 Task: Set up alerts for new listings in Charlotte, North Carolina, with a backyard garden.
Action: Key pressed c<Key.caps_lock>HARLOTTE
Screenshot: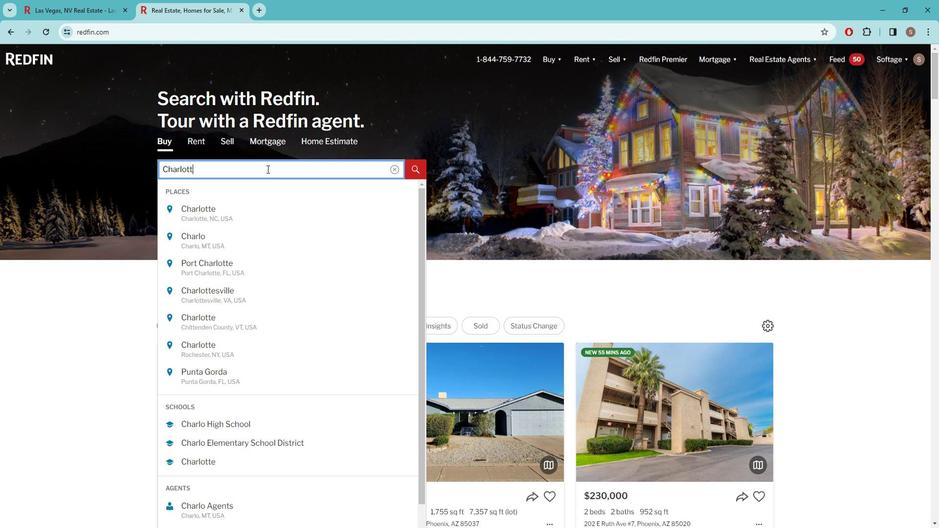 
Action: Mouse moved to (248, 205)
Screenshot: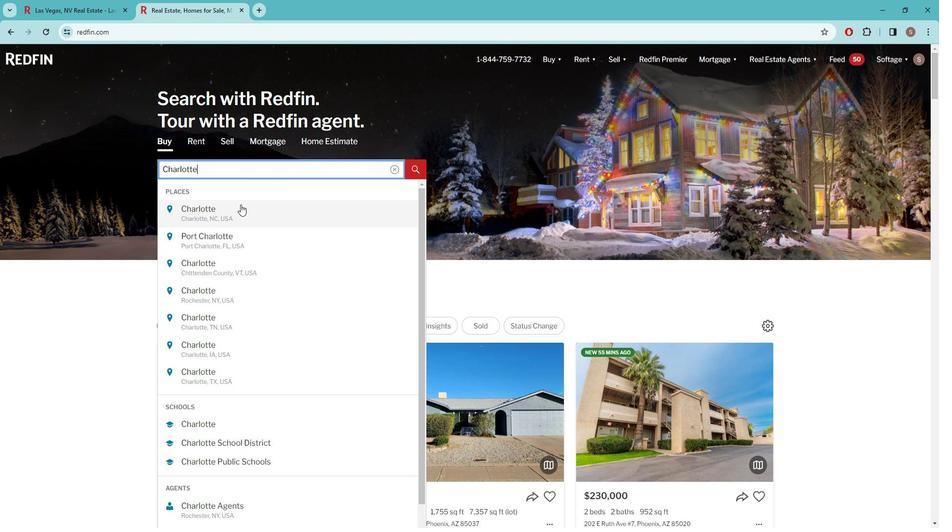 
Action: Mouse pressed left at (248, 205)
Screenshot: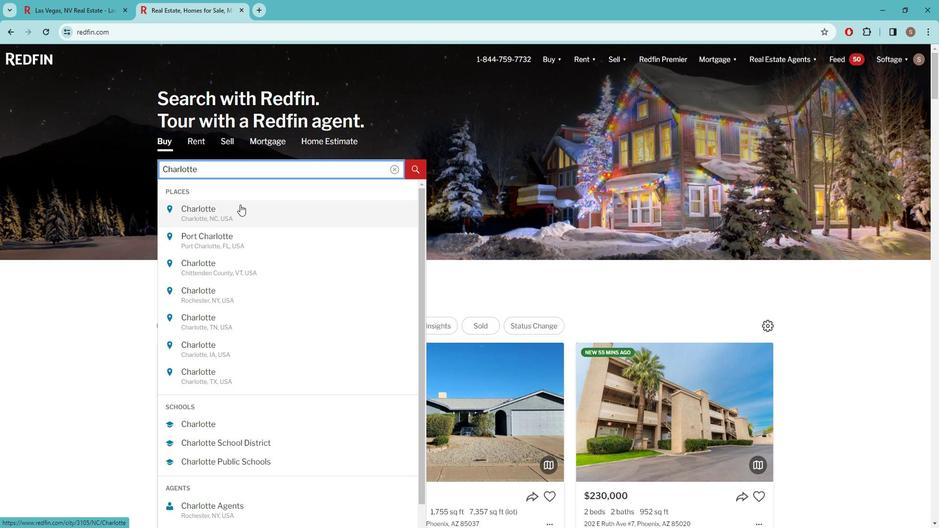 
Action: Mouse moved to (828, 122)
Screenshot: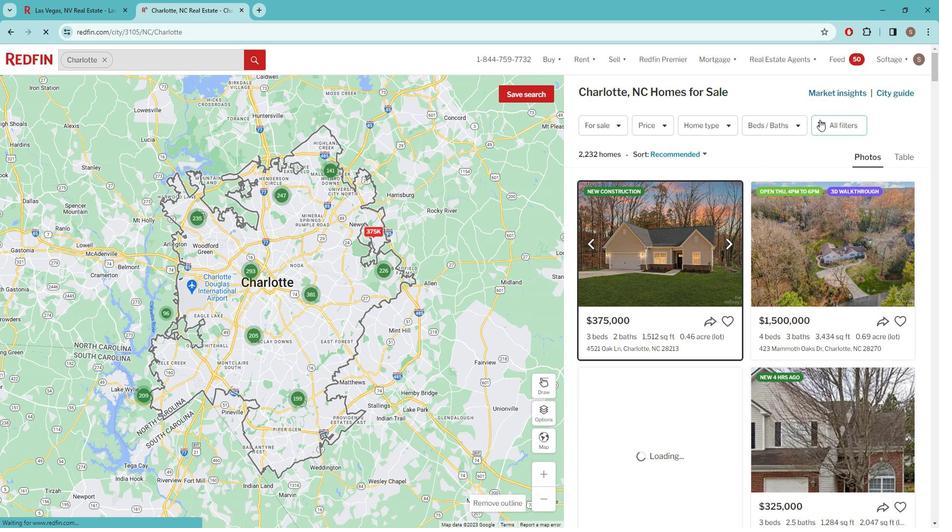 
Action: Mouse pressed left at (828, 122)
Screenshot: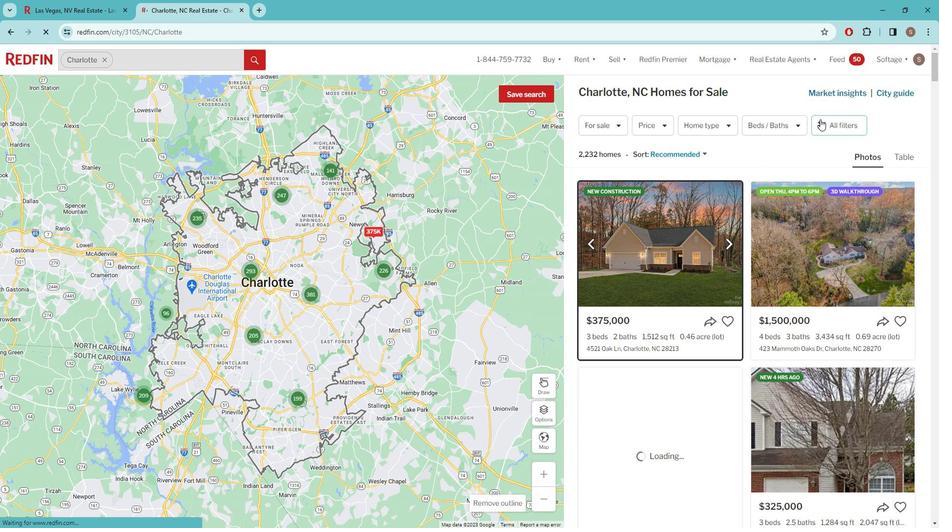 
Action: Mouse moved to (824, 126)
Screenshot: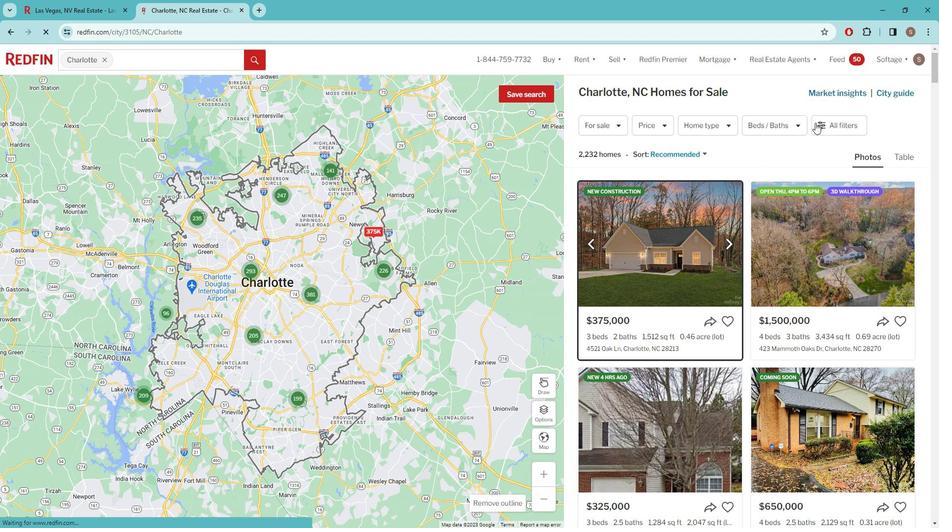 
Action: Mouse pressed left at (824, 126)
Screenshot: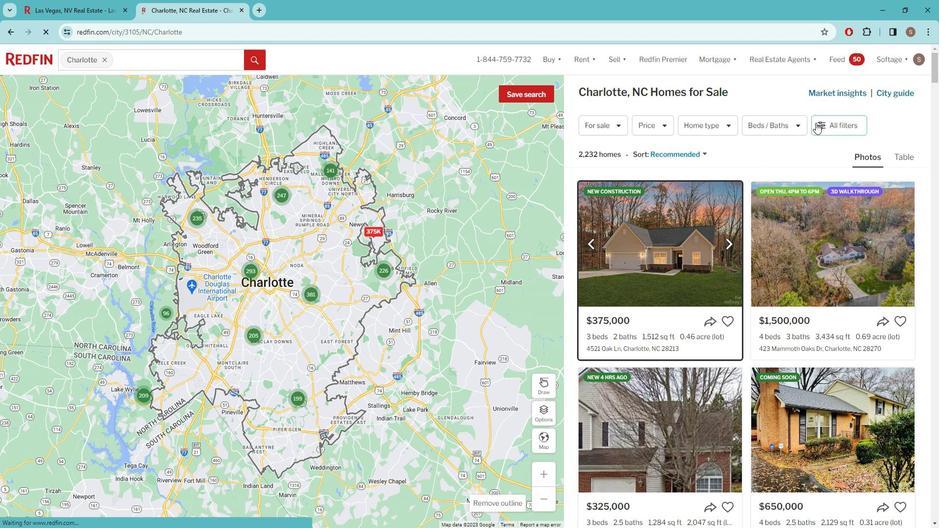 
Action: Mouse moved to (819, 159)
Screenshot: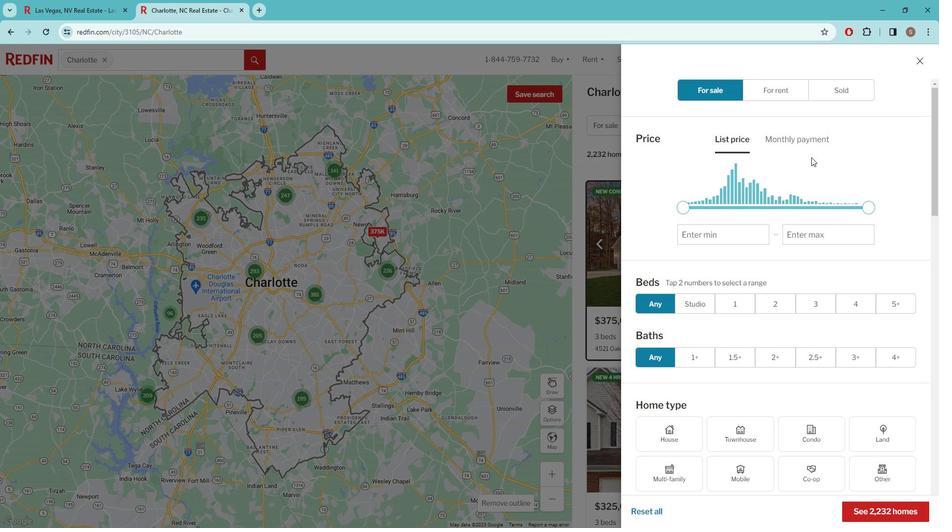 
Action: Mouse scrolled (819, 159) with delta (0, 0)
Screenshot: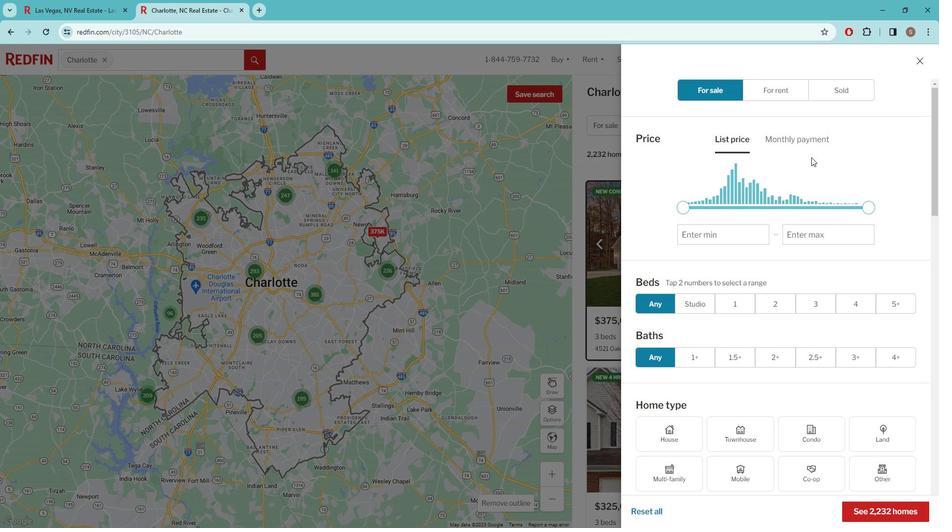 
Action: Mouse moved to (818, 160)
Screenshot: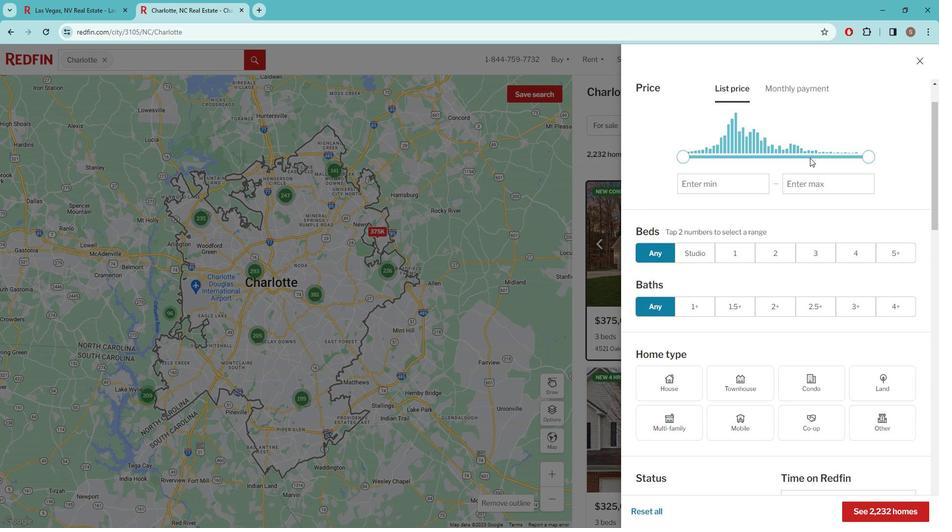 
Action: Mouse scrolled (818, 160) with delta (0, 0)
Screenshot: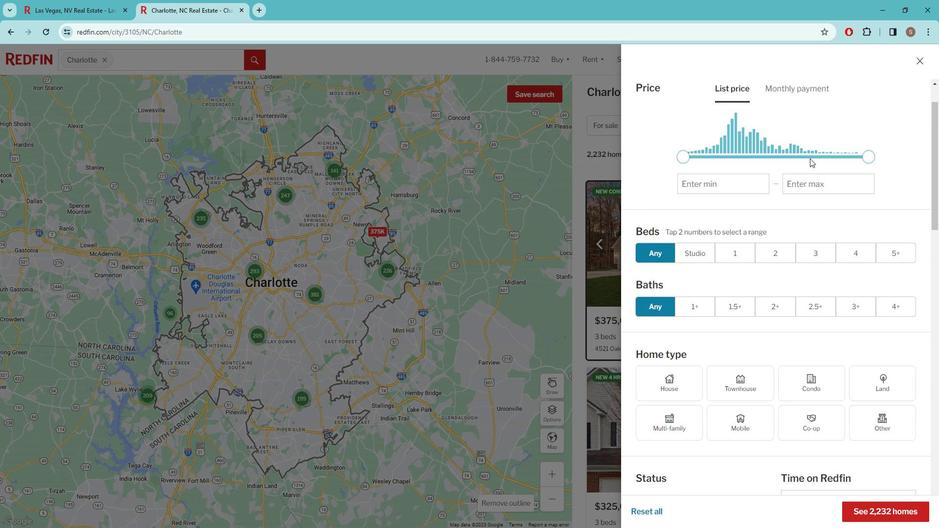
Action: Mouse moved to (816, 160)
Screenshot: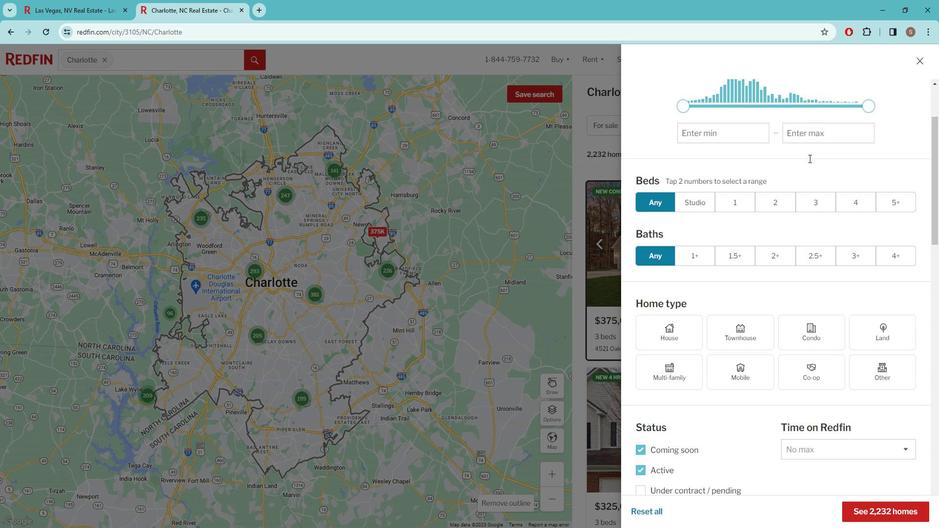 
Action: Mouse scrolled (816, 160) with delta (0, 0)
Screenshot: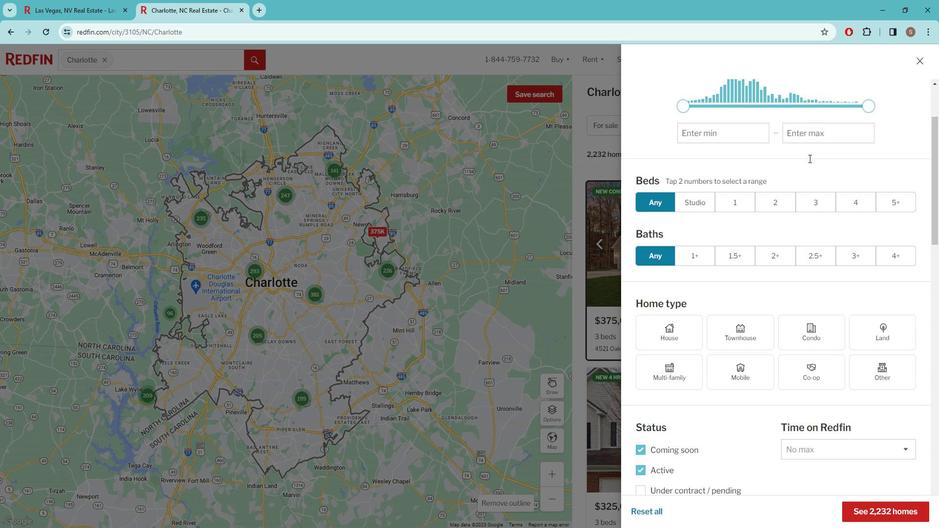 
Action: Mouse moved to (816, 160)
Screenshot: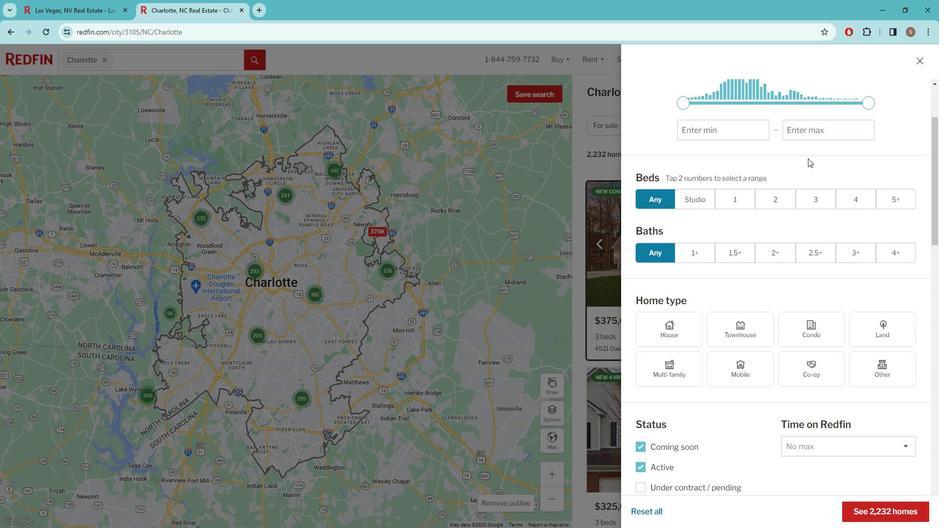 
Action: Mouse scrolled (816, 160) with delta (0, 0)
Screenshot: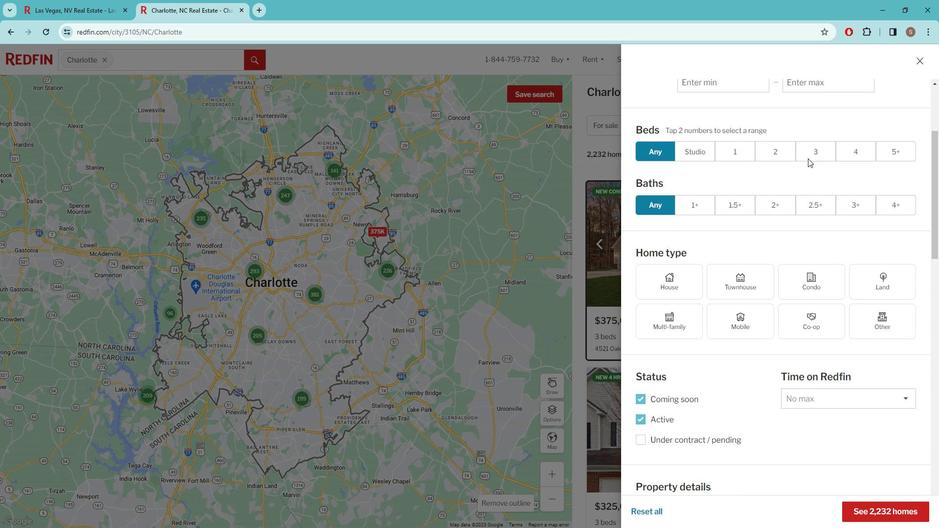 
Action: Mouse moved to (816, 161)
Screenshot: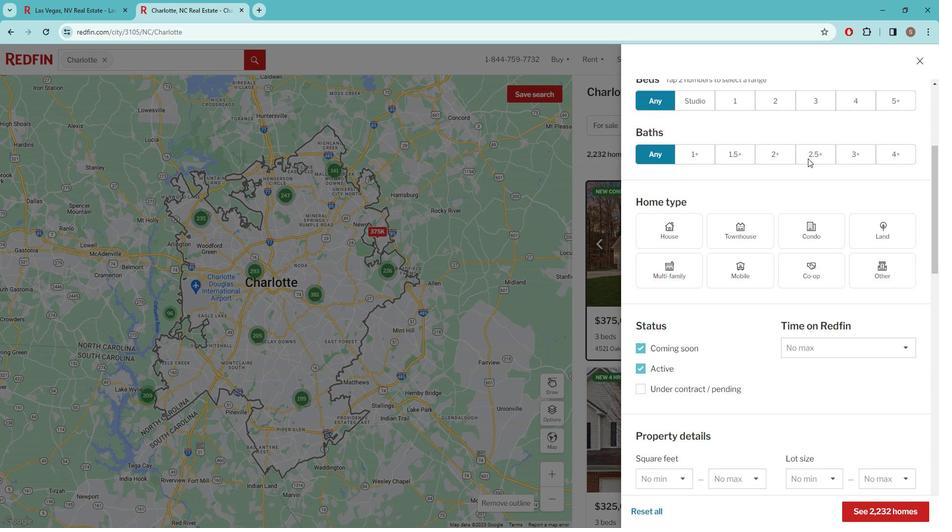 
Action: Mouse scrolled (816, 160) with delta (0, 0)
Screenshot: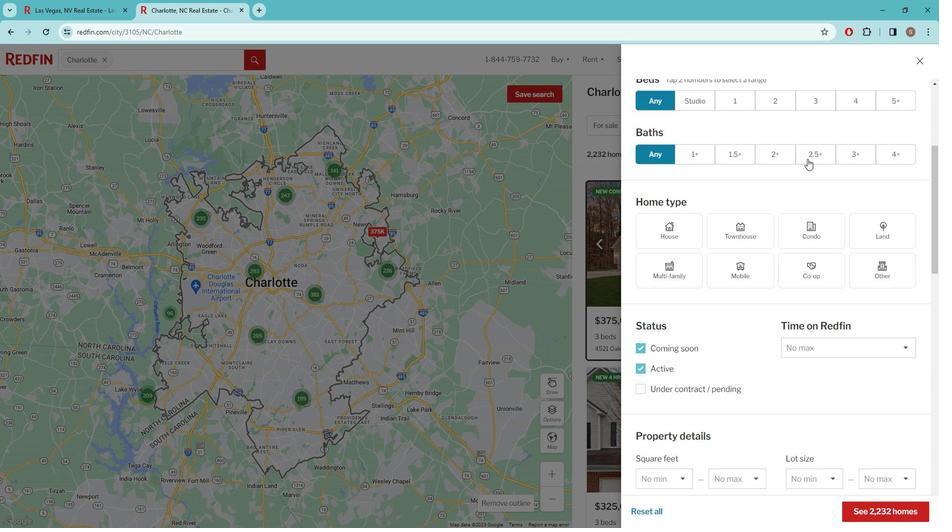 
Action: Mouse moved to (814, 161)
Screenshot: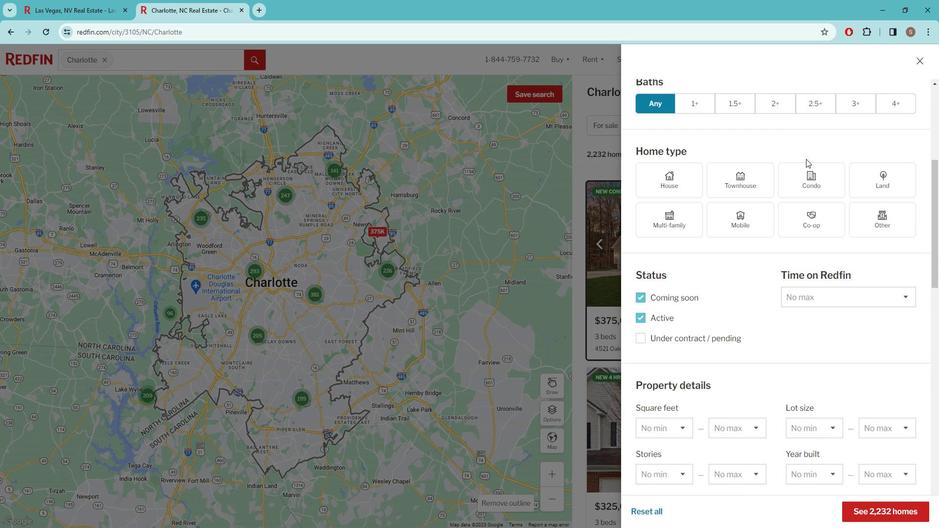 
Action: Mouse scrolled (814, 160) with delta (0, 0)
Screenshot: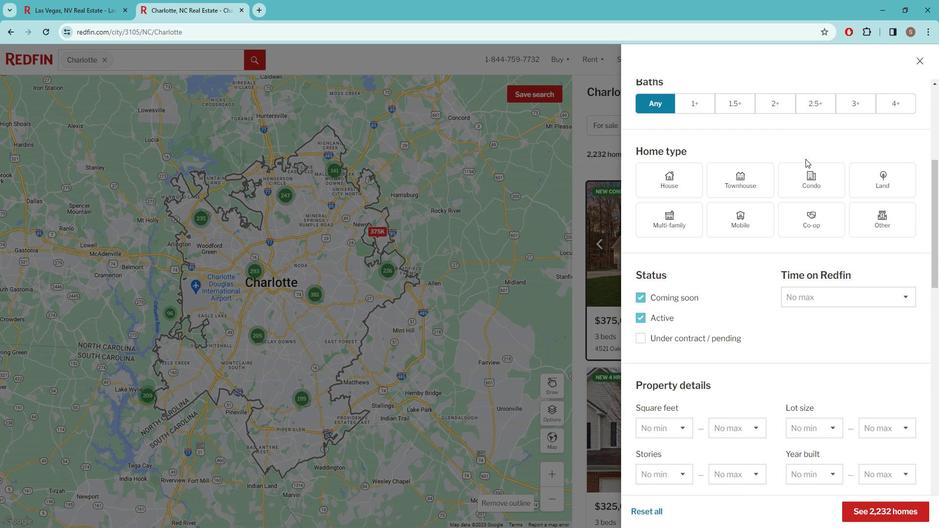 
Action: Mouse scrolled (814, 160) with delta (0, 0)
Screenshot: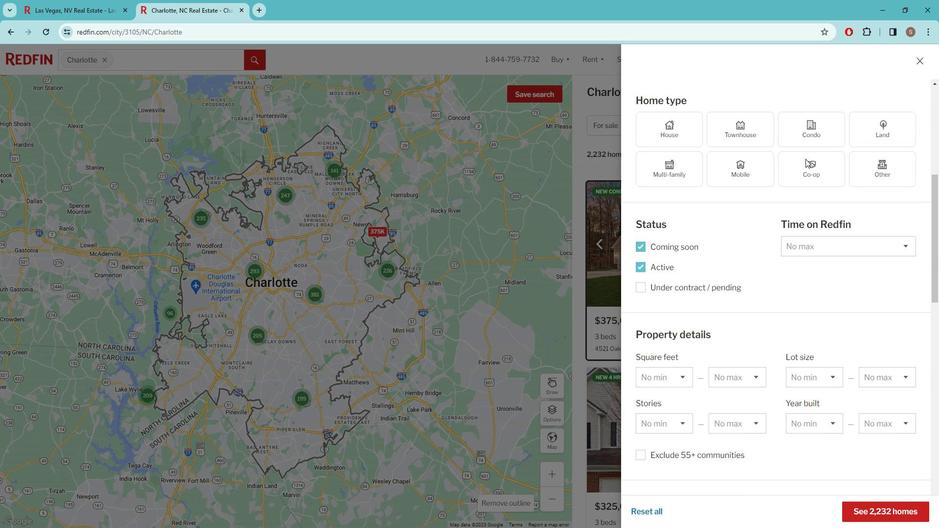 
Action: Mouse scrolled (814, 160) with delta (0, 0)
Screenshot: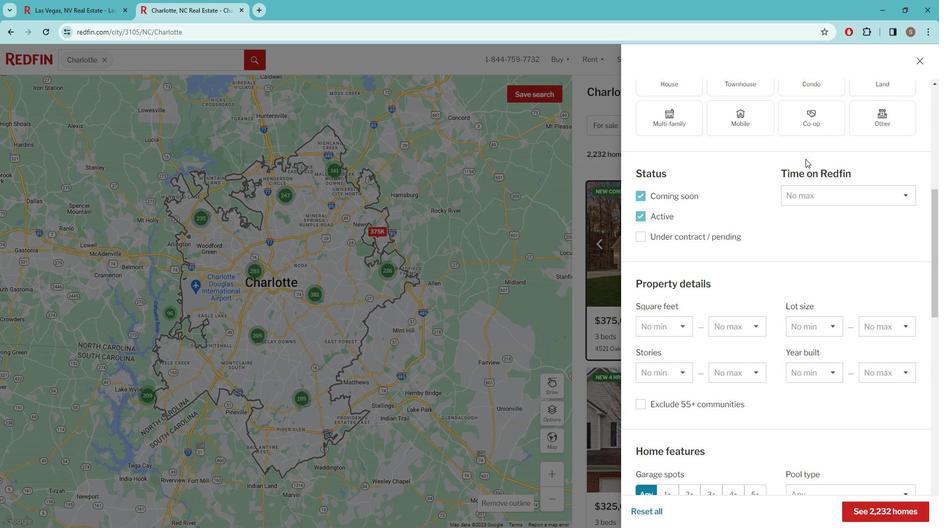 
Action: Mouse moved to (813, 161)
Screenshot: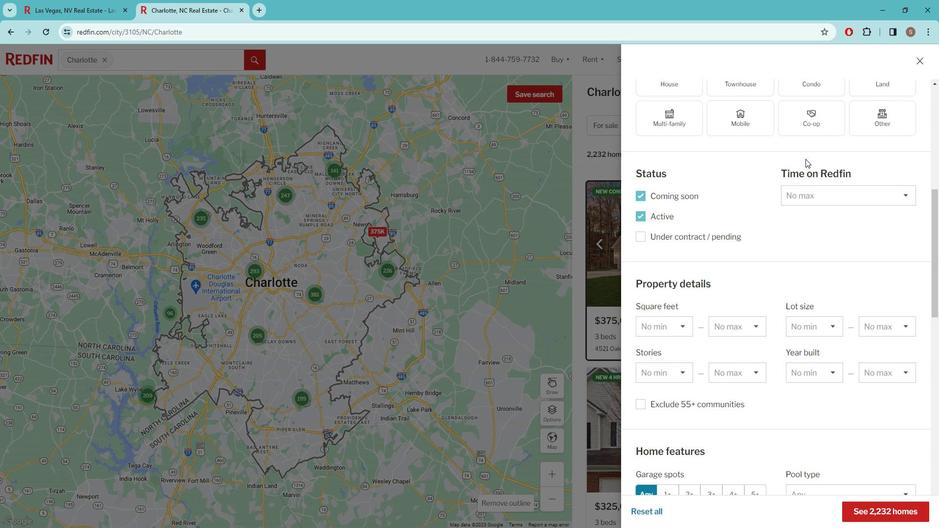
Action: Mouse scrolled (813, 161) with delta (0, 0)
Screenshot: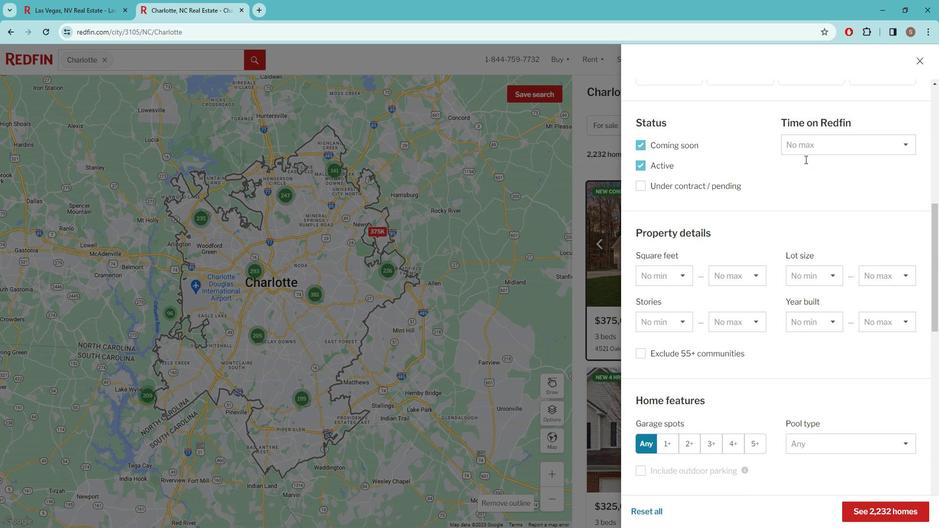 
Action: Mouse scrolled (813, 161) with delta (0, 0)
Screenshot: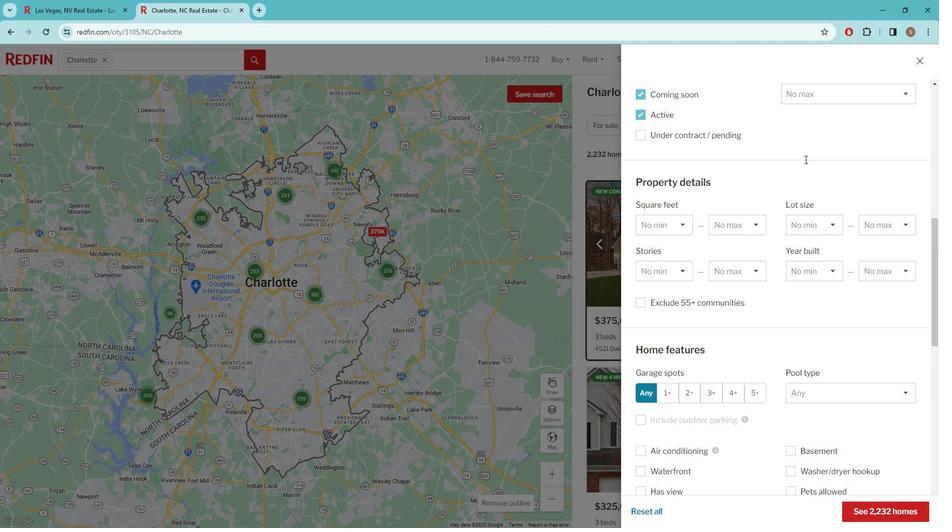 
Action: Mouse scrolled (813, 161) with delta (0, 0)
Screenshot: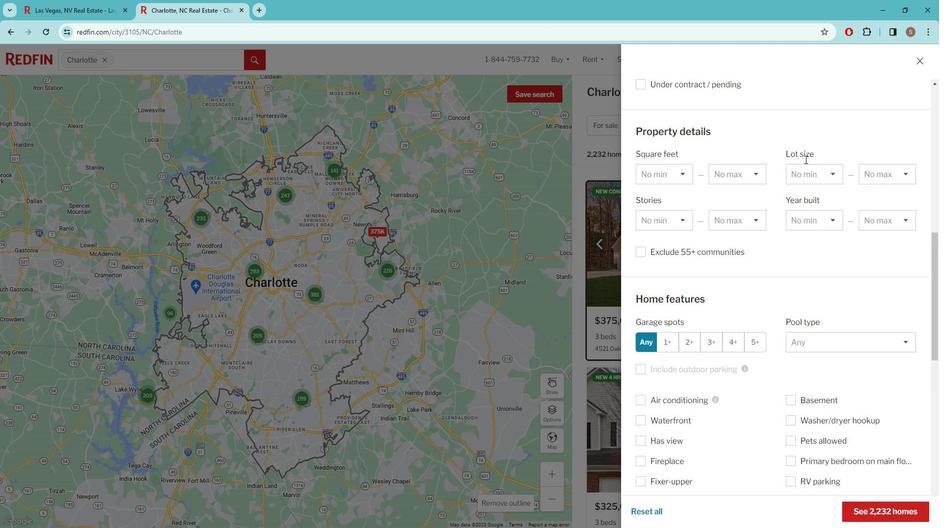 
Action: Mouse scrolled (813, 161) with delta (0, 0)
Screenshot: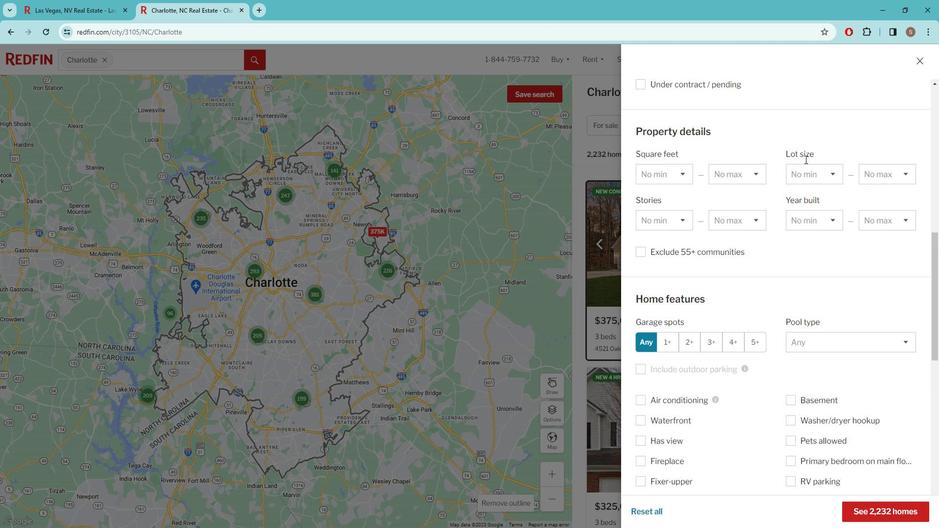 
Action: Mouse moved to (813, 162)
Screenshot: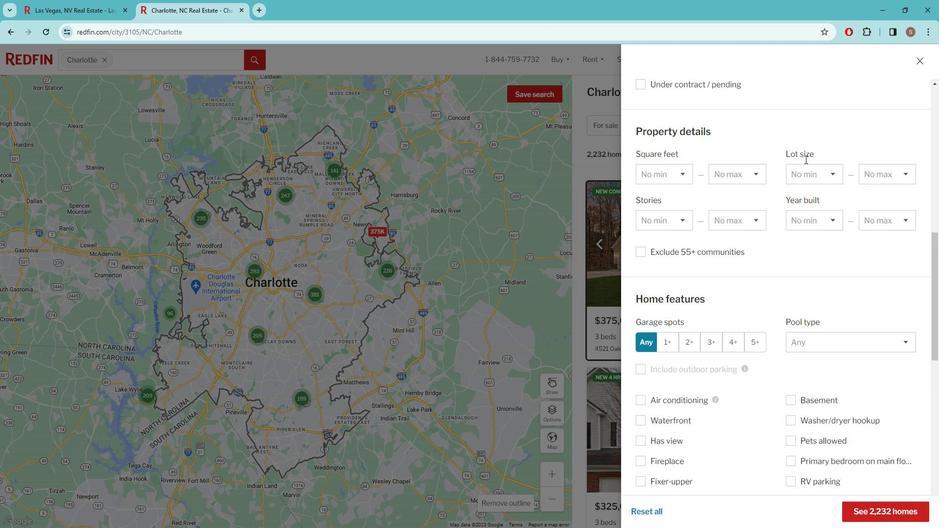 
Action: Mouse scrolled (813, 161) with delta (0, 0)
Screenshot: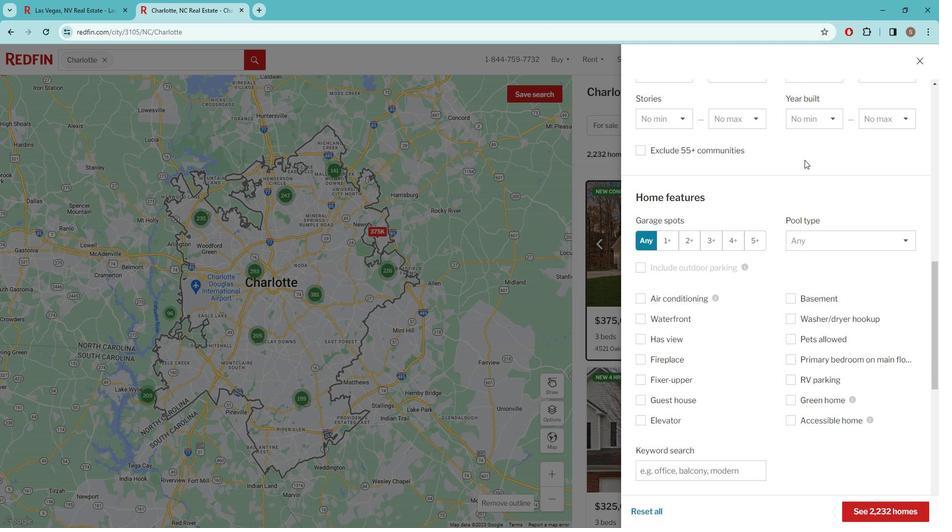 
Action: Mouse scrolled (813, 161) with delta (0, 0)
Screenshot: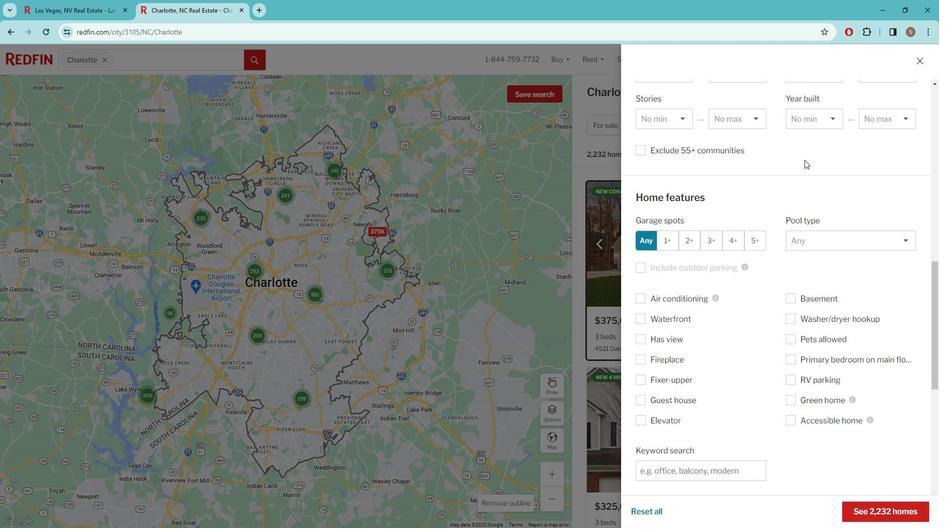 
Action: Mouse moved to (811, 162)
Screenshot: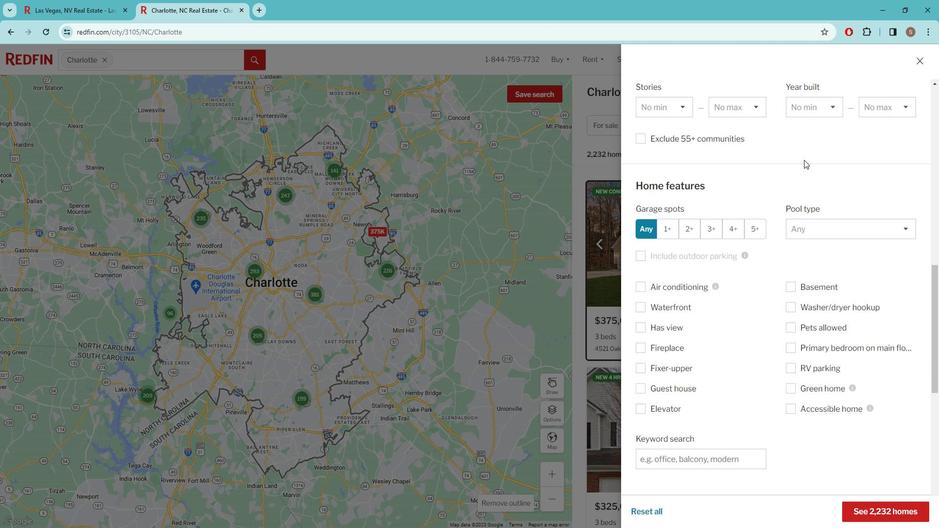 
Action: Mouse scrolled (811, 162) with delta (0, 0)
Screenshot: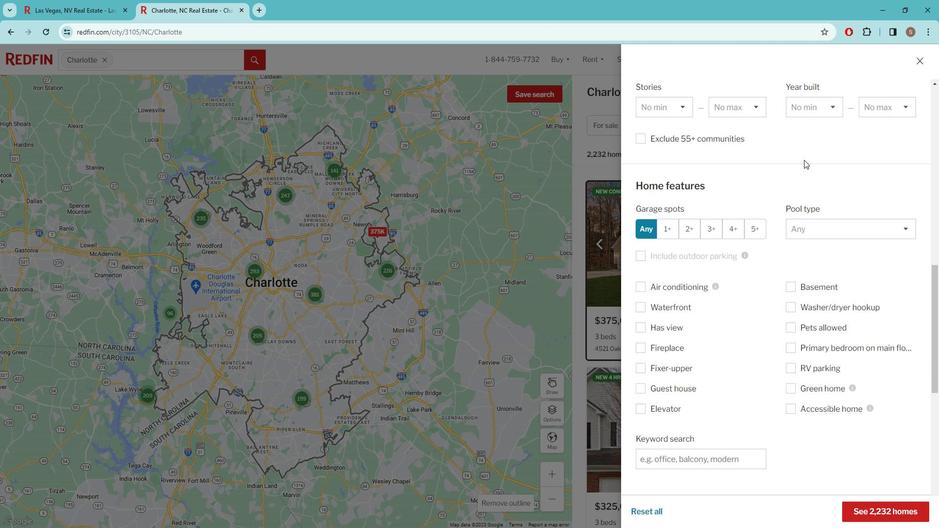 
Action: Mouse moved to (810, 162)
Screenshot: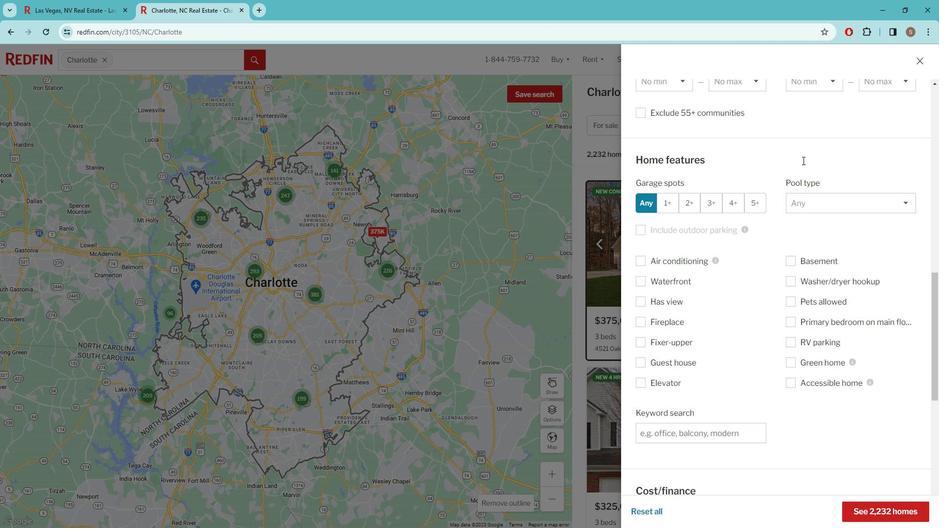 
Action: Mouse scrolled (810, 163) with delta (0, 0)
Screenshot: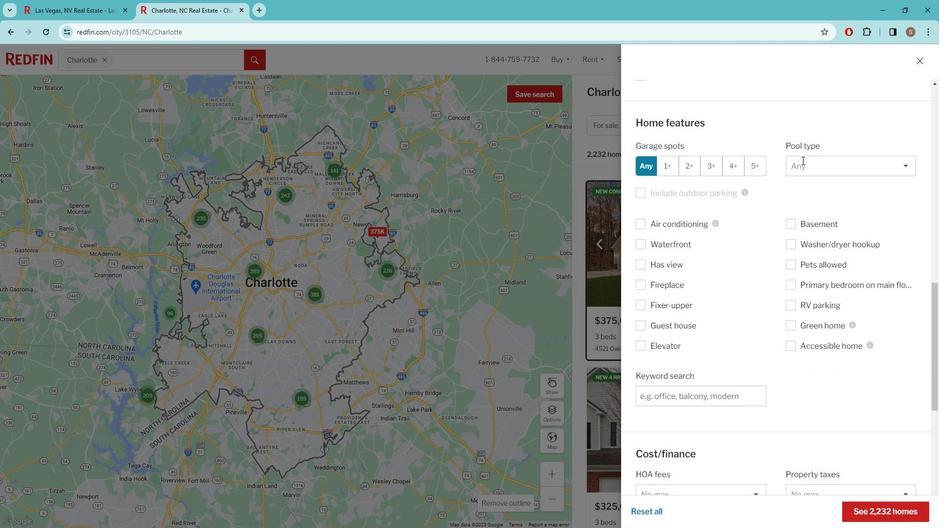 
Action: Mouse moved to (687, 363)
Screenshot: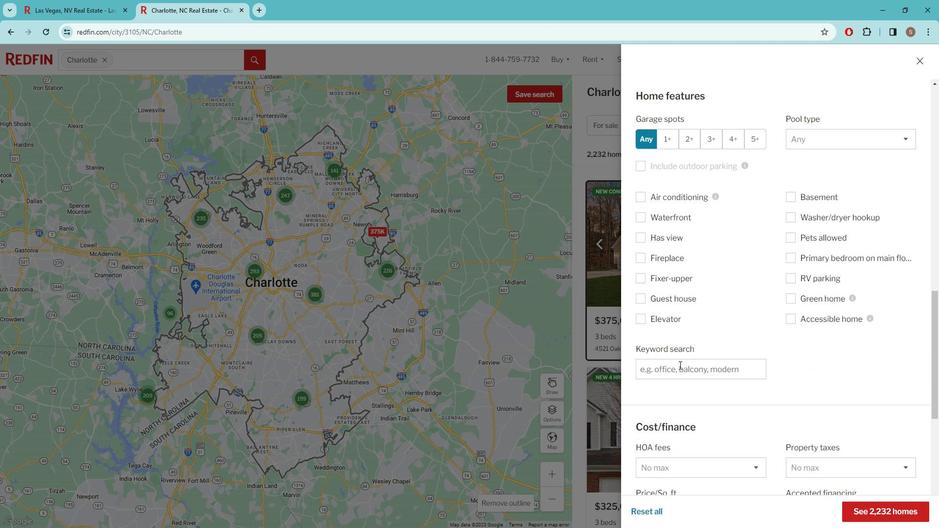 
Action: Mouse pressed left at (687, 363)
Screenshot: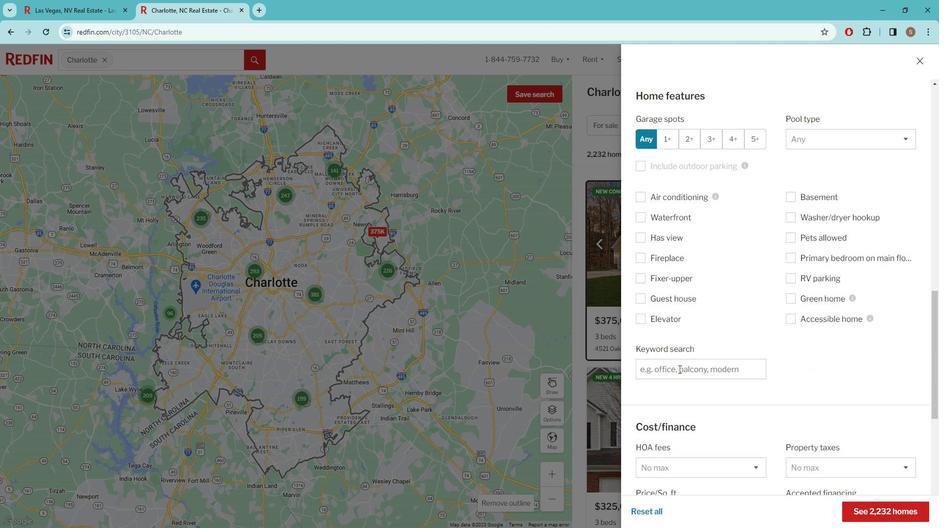 
Action: Mouse moved to (687, 364)
Screenshot: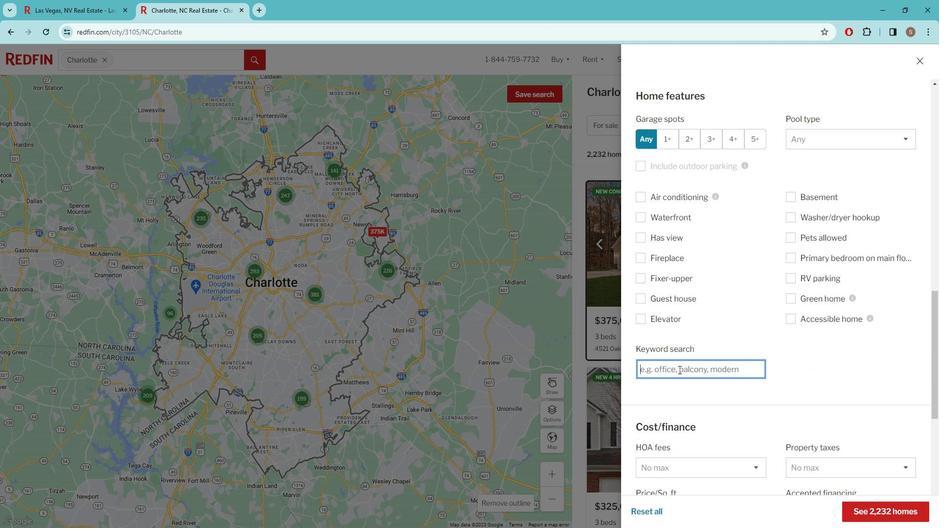 
Action: Mouse pressed left at (687, 364)
Screenshot: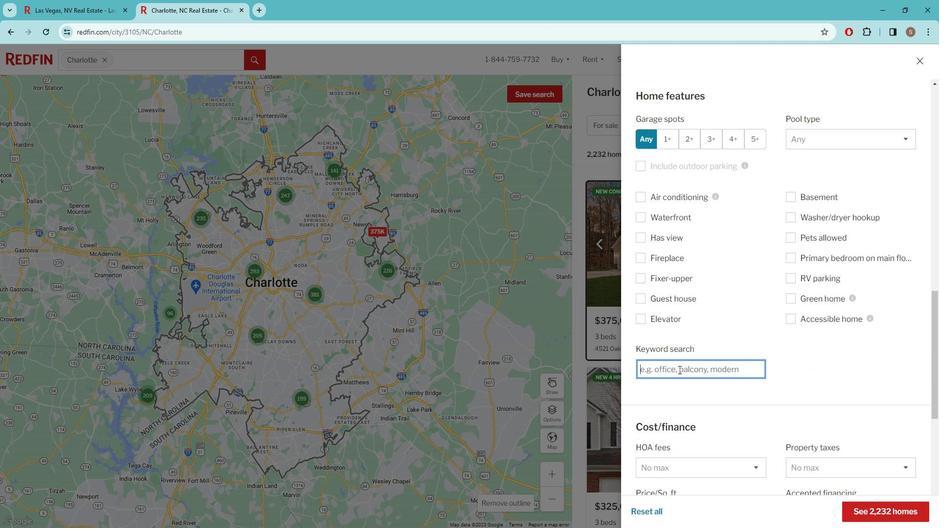 
Action: Mouse moved to (687, 364)
Screenshot: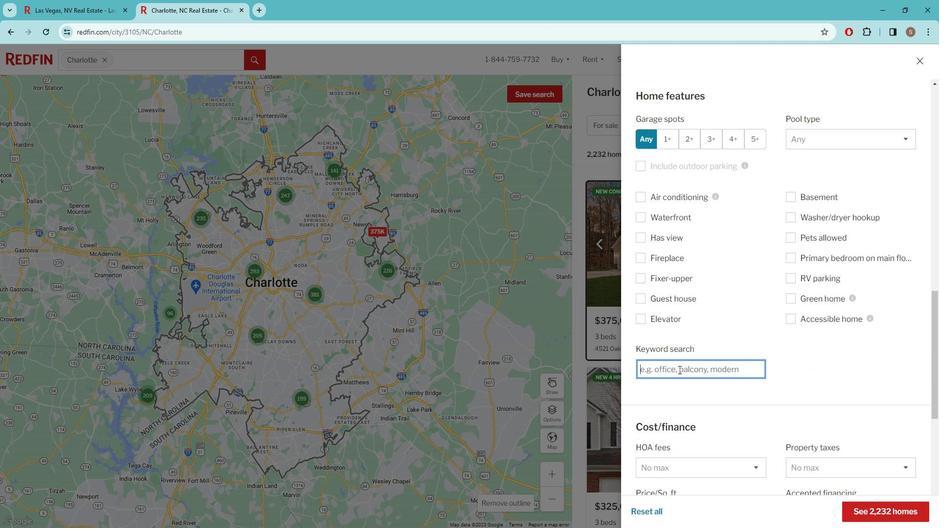 
Action: Key pressed BACKYARD<Key.space>GARDEB<Key.backspace>N<Key.space>
Screenshot: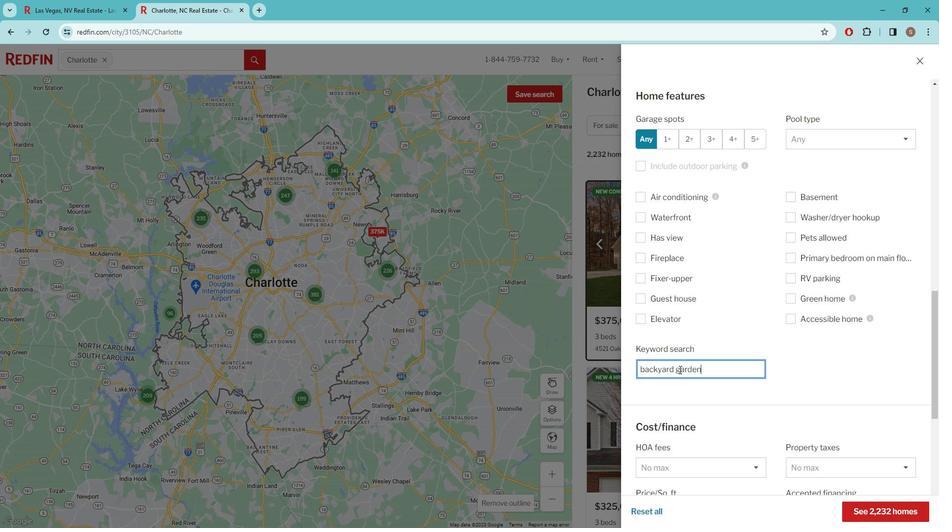 
Action: Mouse moved to (688, 364)
Screenshot: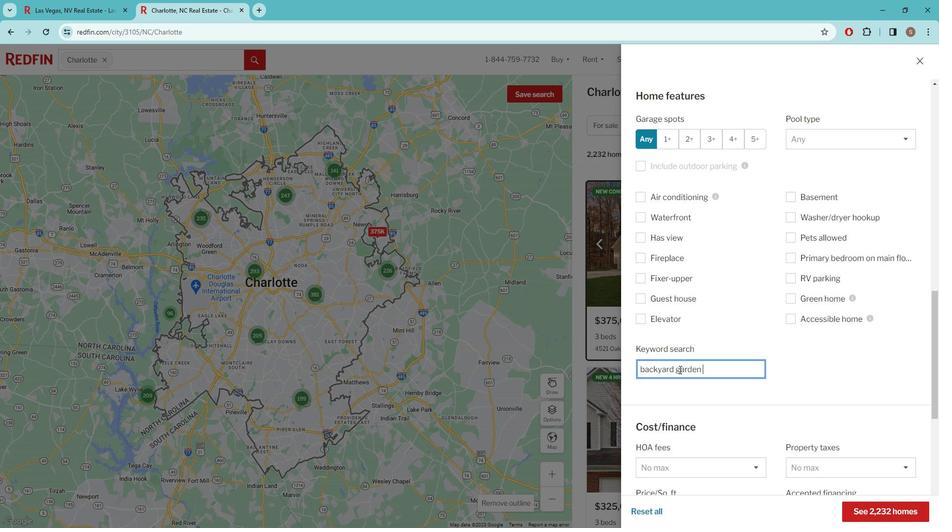 
Action: Mouse scrolled (688, 363) with delta (0, 0)
Screenshot: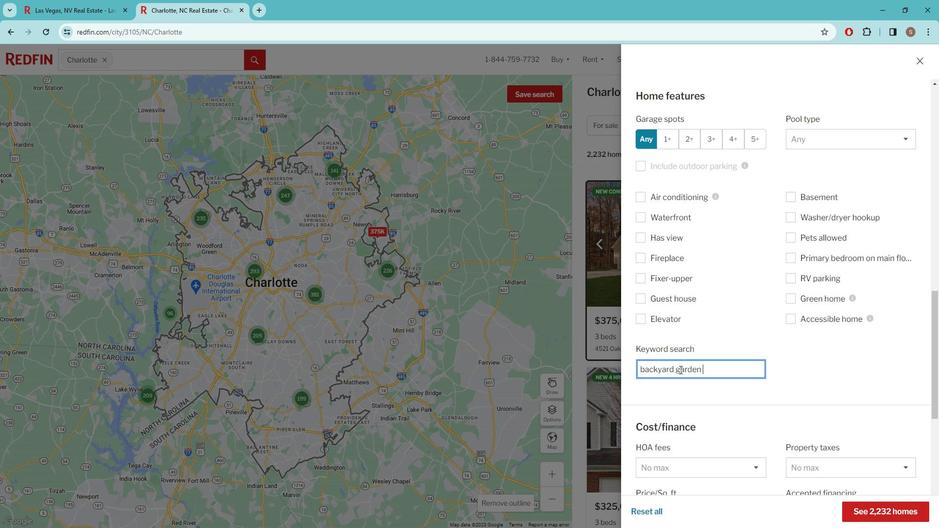 
Action: Mouse moved to (688, 364)
Screenshot: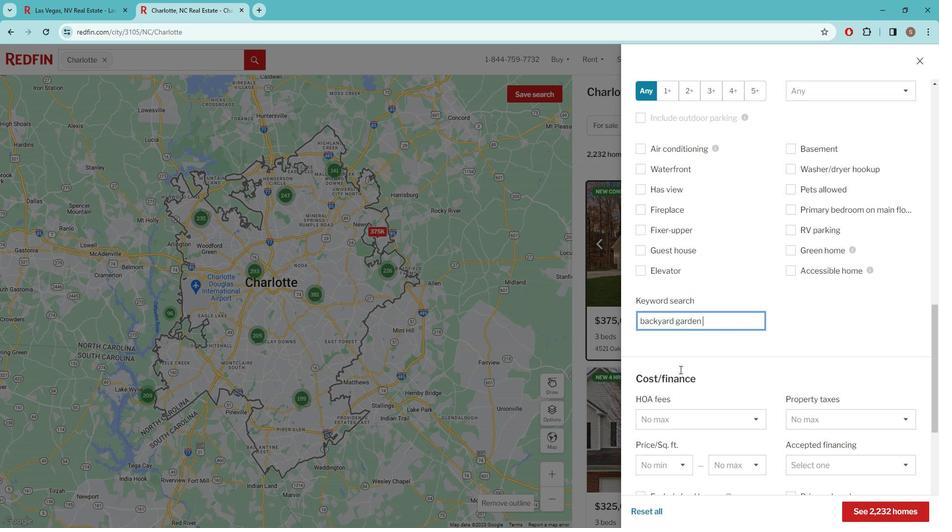 
Action: Mouse scrolled (688, 363) with delta (0, 0)
Screenshot: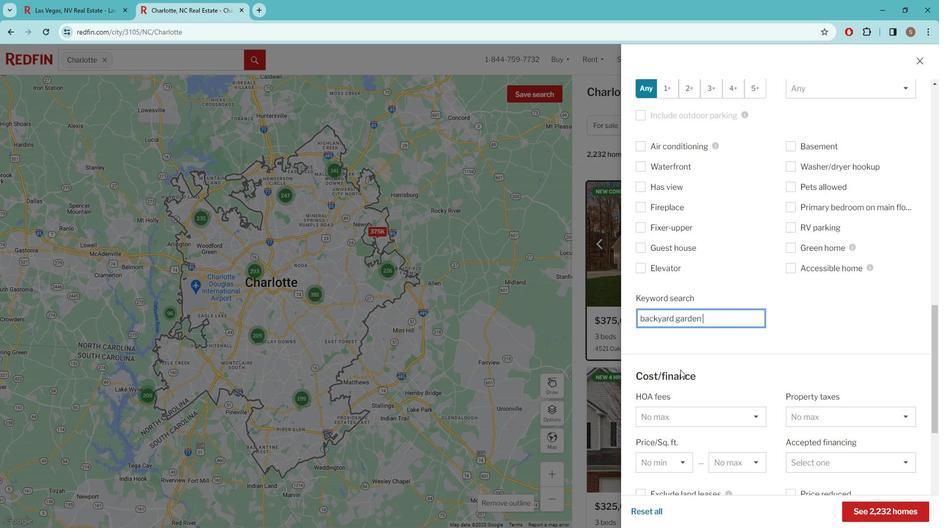 
Action: Mouse scrolled (688, 363) with delta (0, 0)
Screenshot: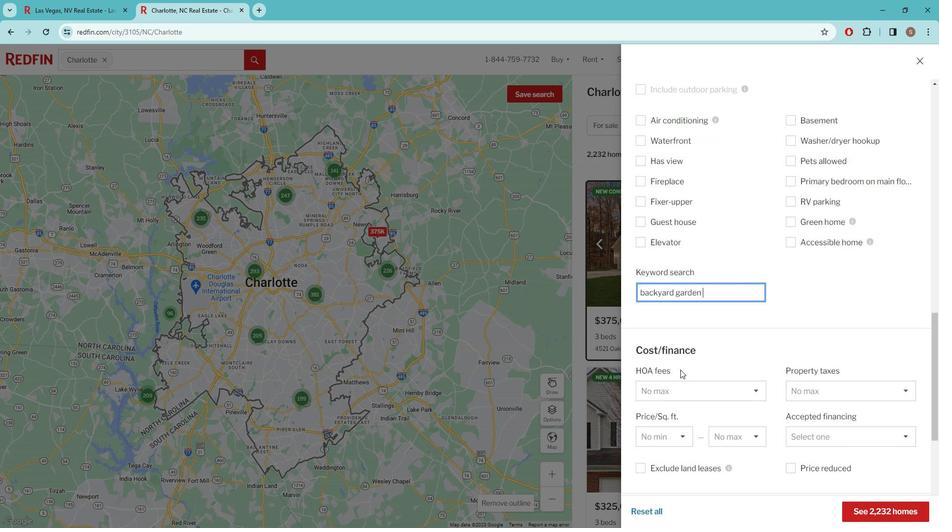 
Action: Mouse moved to (689, 363)
Screenshot: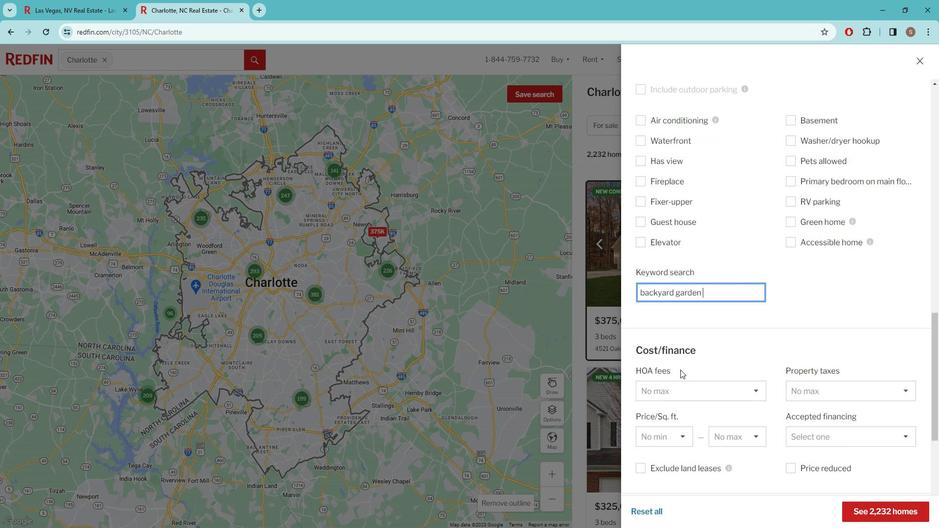 
Action: Mouse scrolled (689, 363) with delta (0, 0)
Screenshot: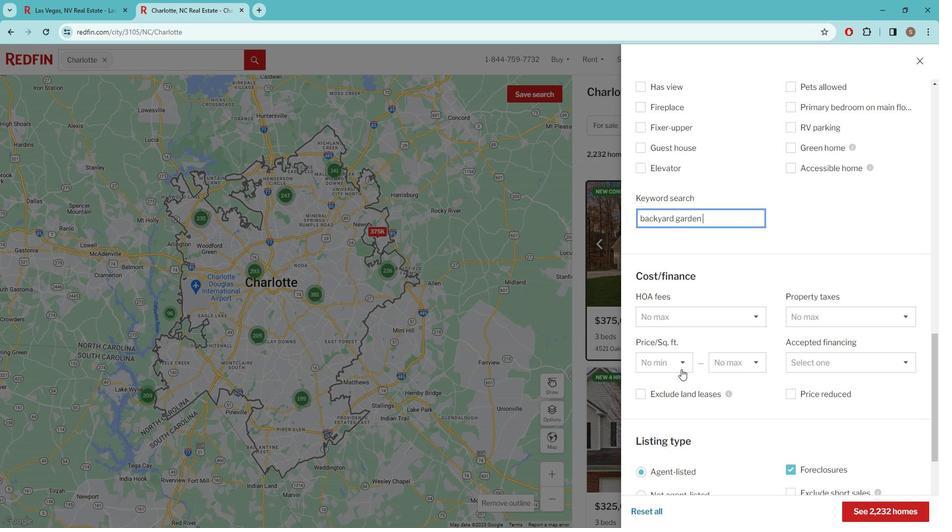 
Action: Mouse scrolled (689, 363) with delta (0, 0)
Screenshot: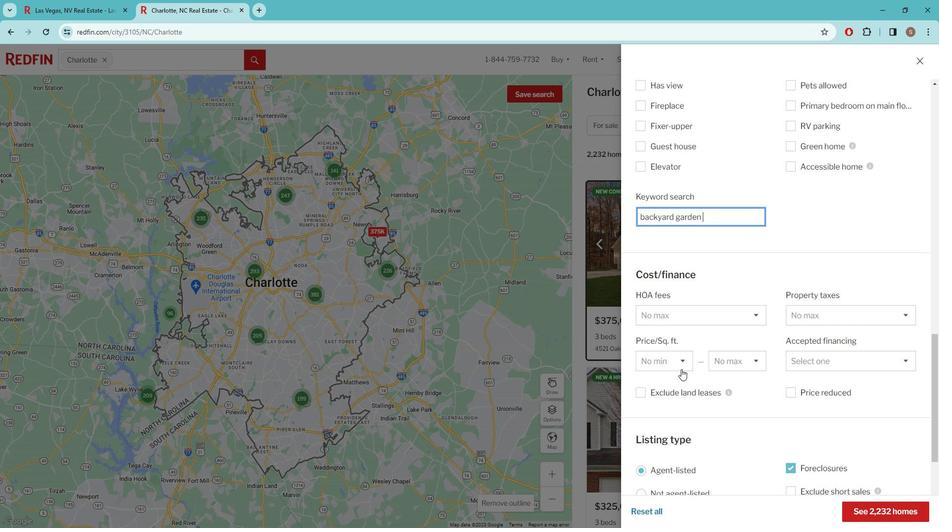 
Action: Mouse scrolled (689, 363) with delta (0, 0)
Screenshot: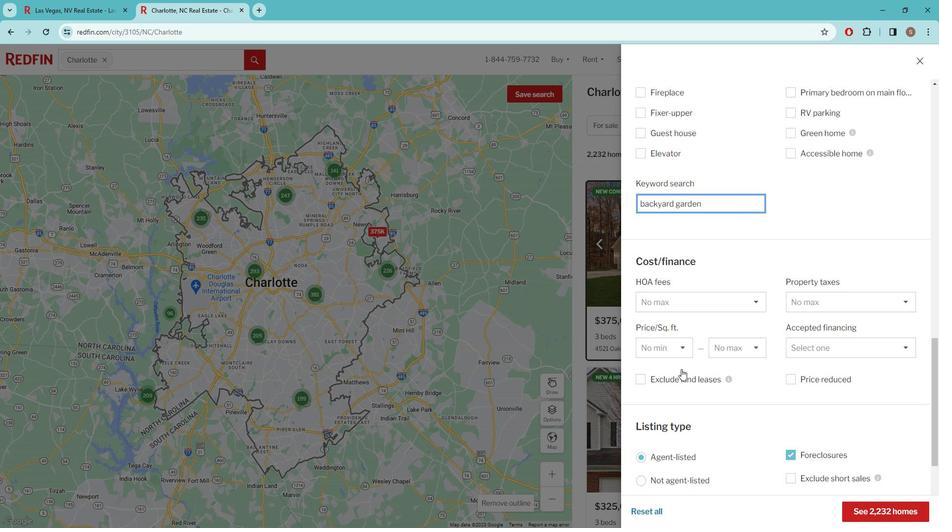 
Action: Mouse moved to (692, 362)
Screenshot: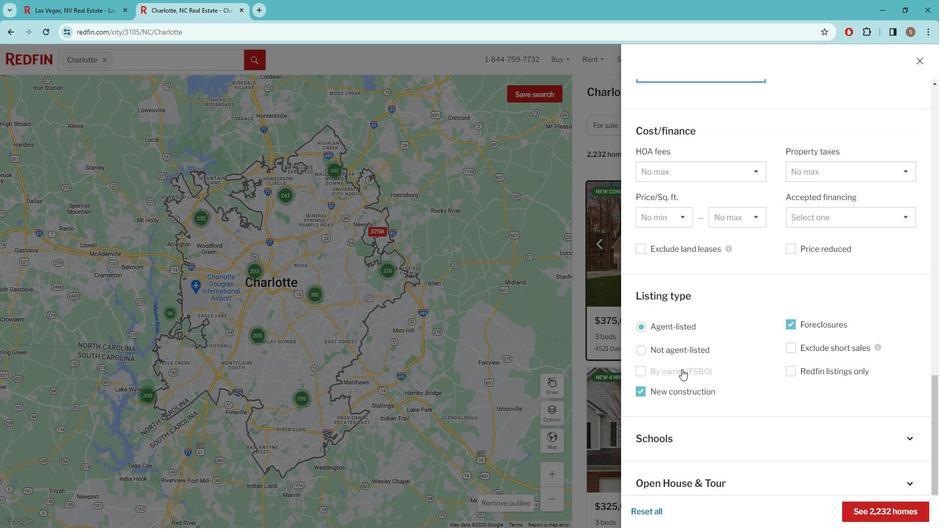 
Action: Mouse scrolled (692, 362) with delta (0, 0)
Screenshot: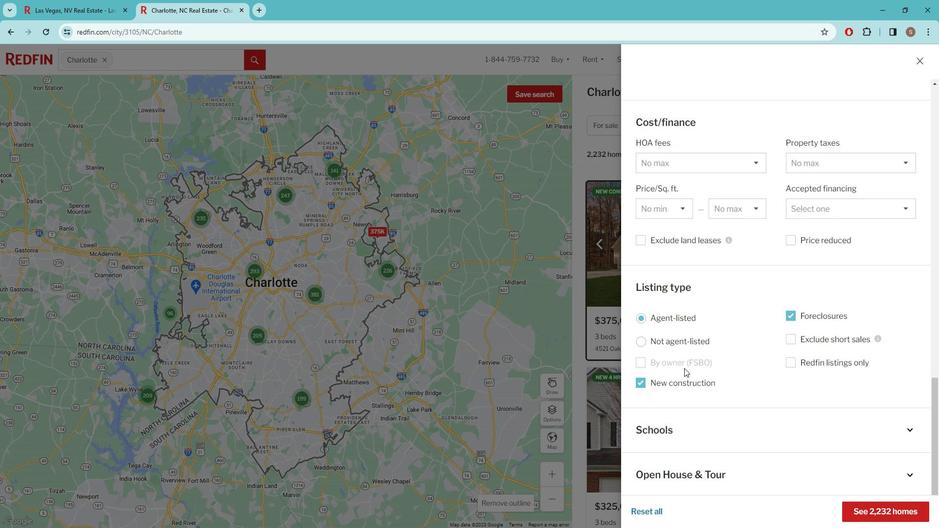 
Action: Mouse scrolled (692, 362) with delta (0, 0)
Screenshot: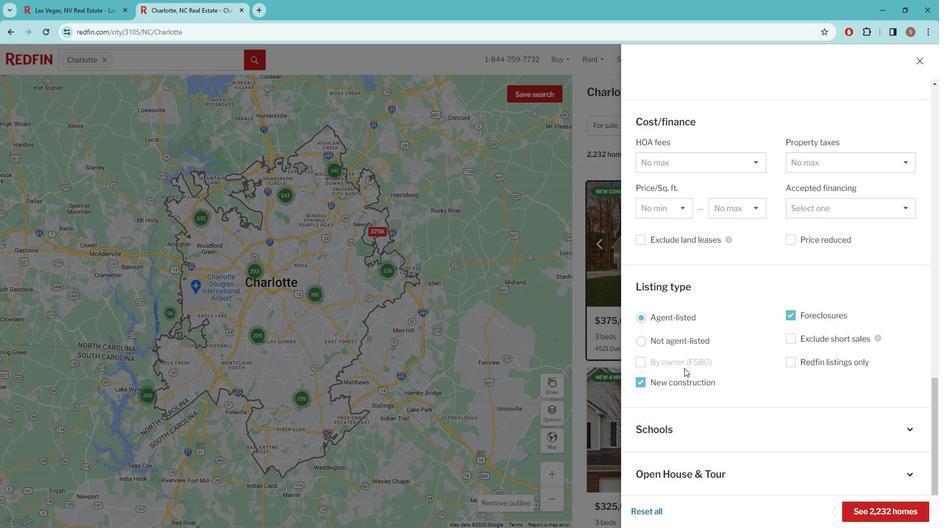 
Action: Mouse scrolled (692, 362) with delta (0, 0)
Screenshot: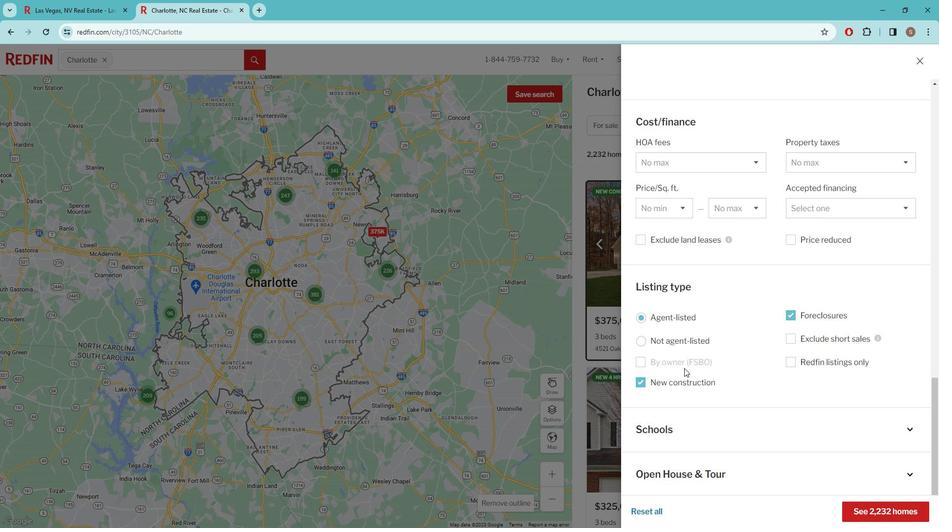 
Action: Mouse scrolled (692, 362) with delta (0, 0)
Screenshot: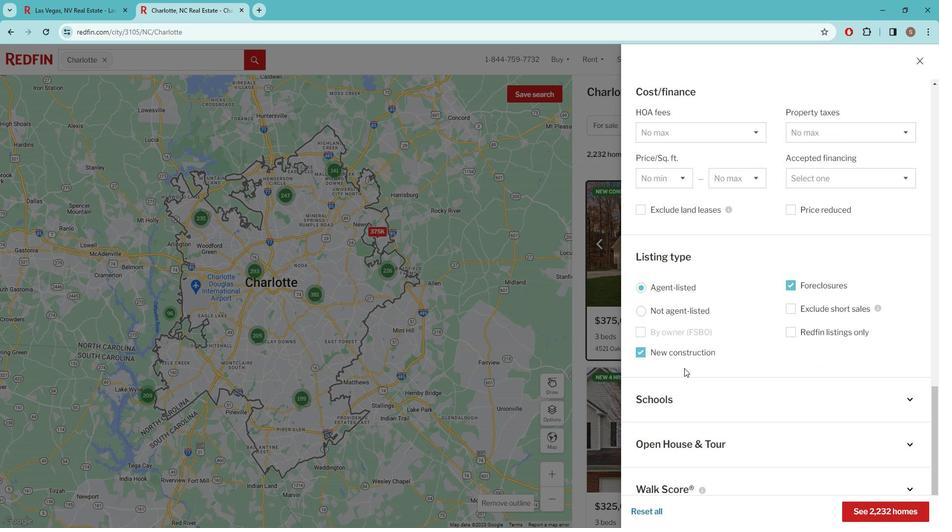 
Action: Mouse scrolled (692, 362) with delta (0, 0)
Screenshot: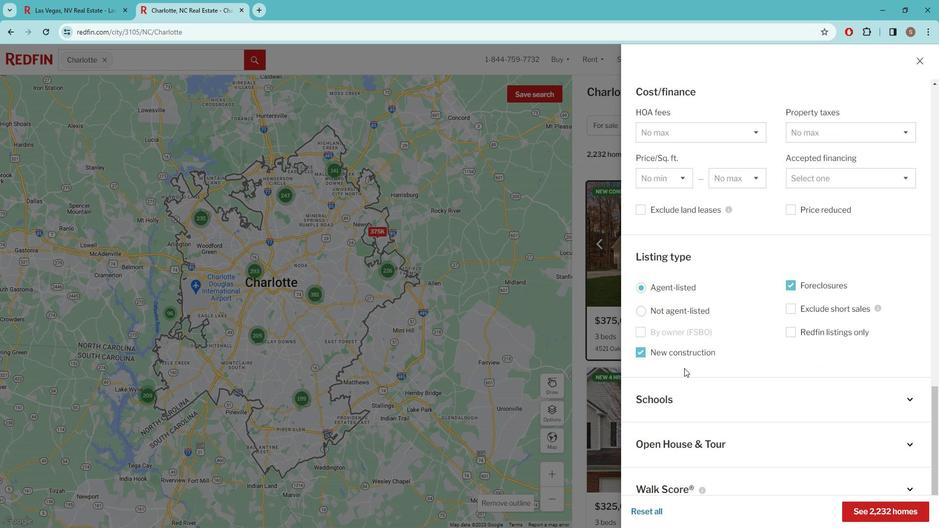 
Action: Mouse moved to (882, 497)
Screenshot: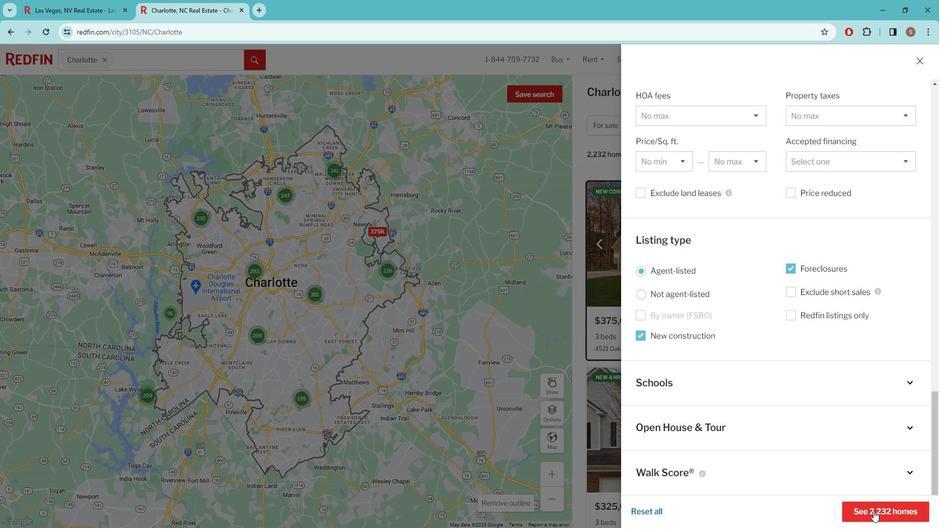 
Action: Mouse pressed left at (882, 497)
Screenshot: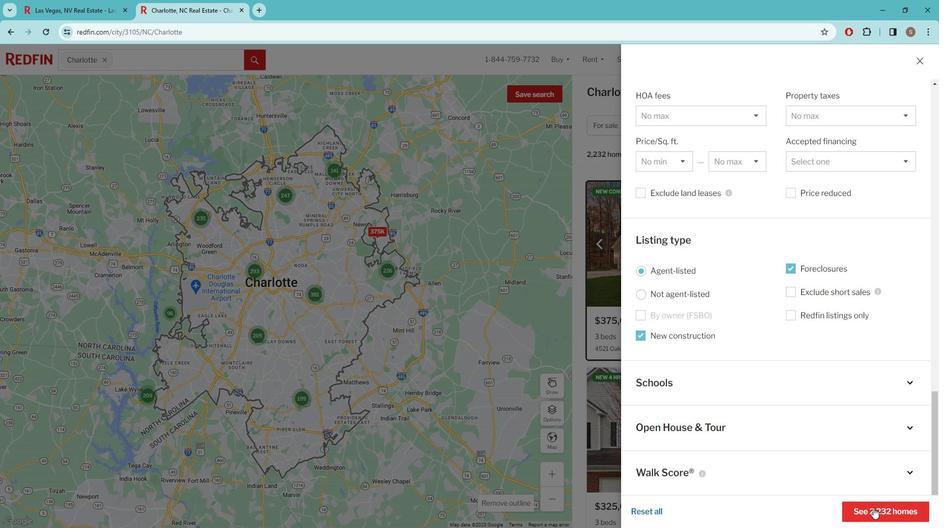 
Action: Mouse moved to (529, 94)
Screenshot: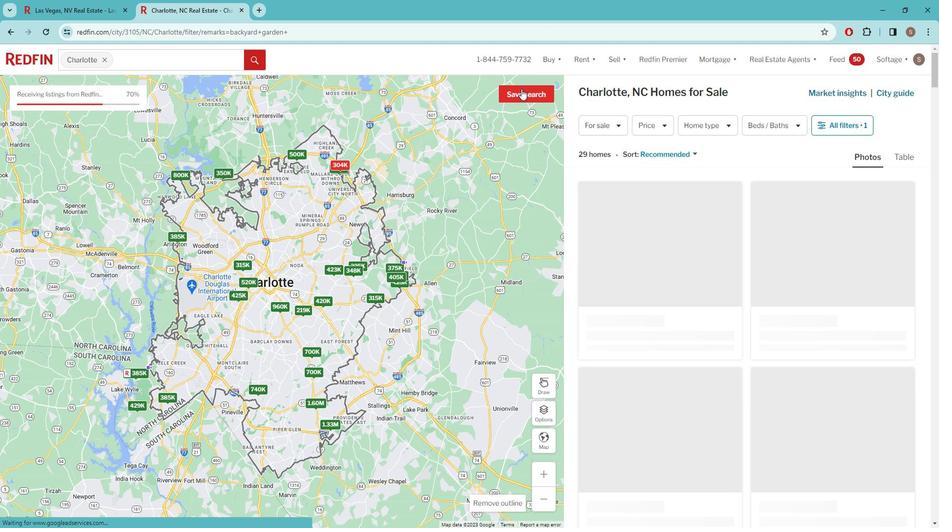 
Action: Mouse pressed left at (529, 94)
Screenshot: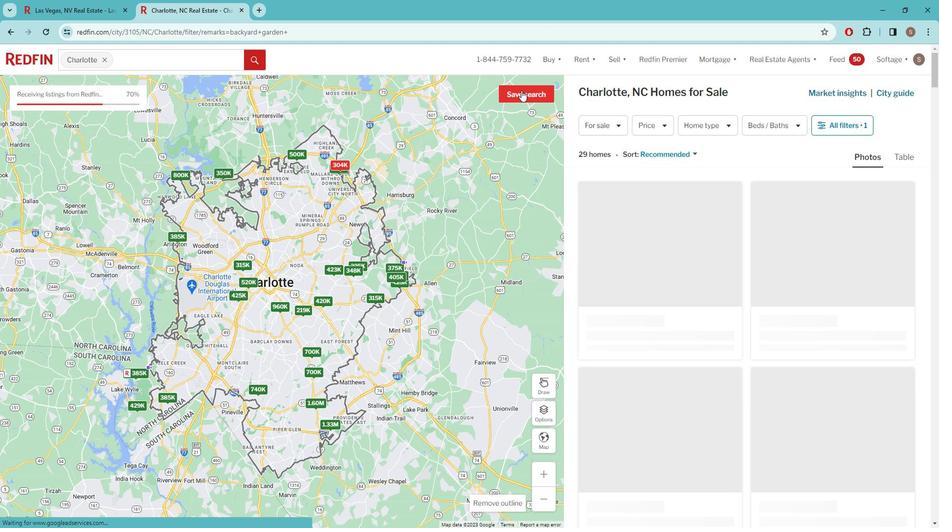 
Action: Mouse moved to (499, 267)
Screenshot: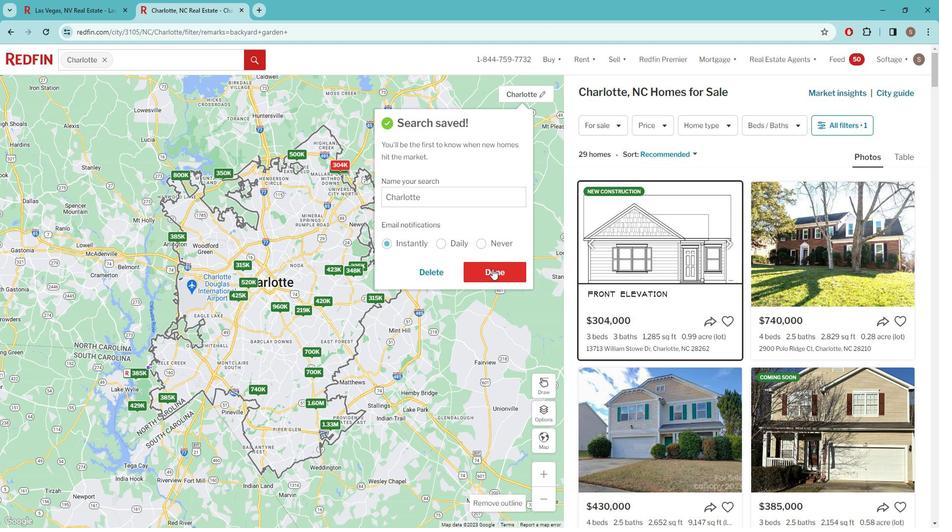 
Action: Mouse pressed left at (499, 267)
Screenshot: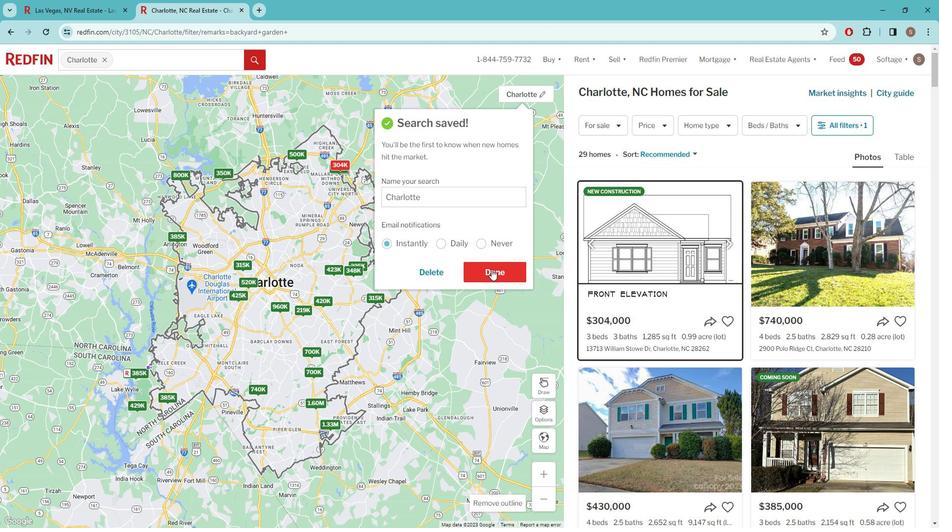 
